 Task: Edit the theme color of the profile "Smith" to Pink.
Action: Mouse moved to (1095, 32)
Screenshot: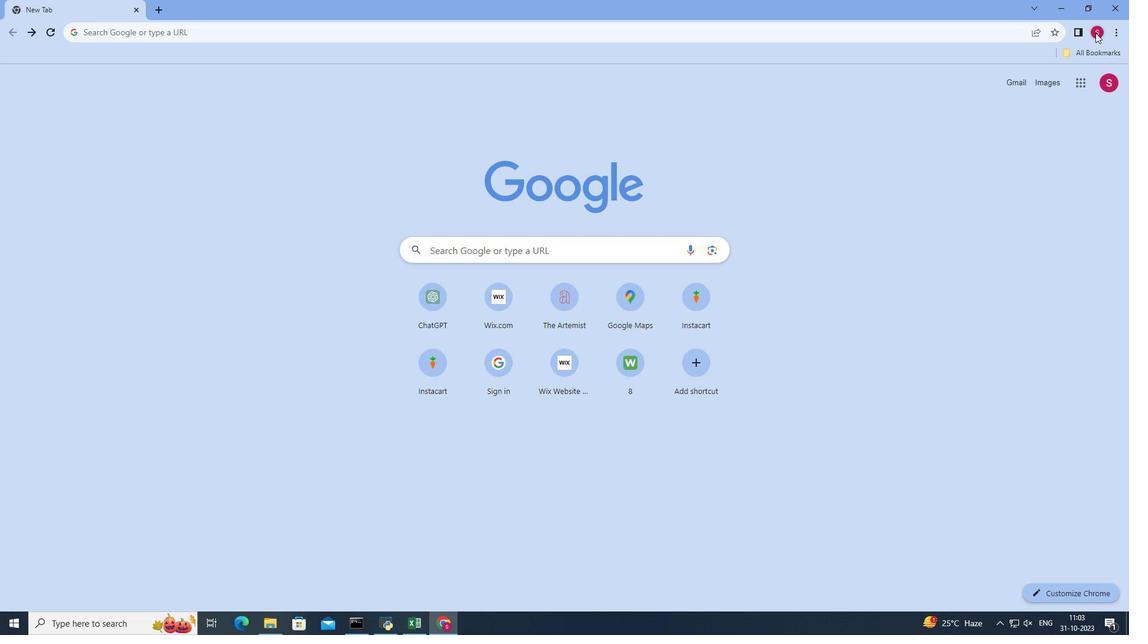 
Action: Mouse pressed left at (1095, 32)
Screenshot: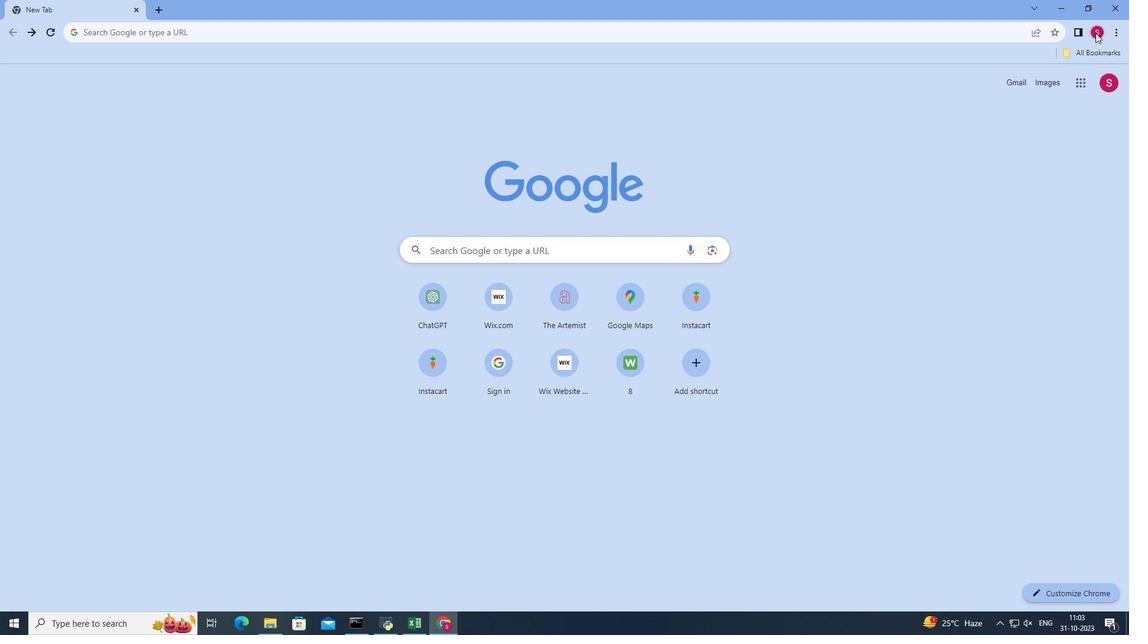 
Action: Mouse moved to (1088, 295)
Screenshot: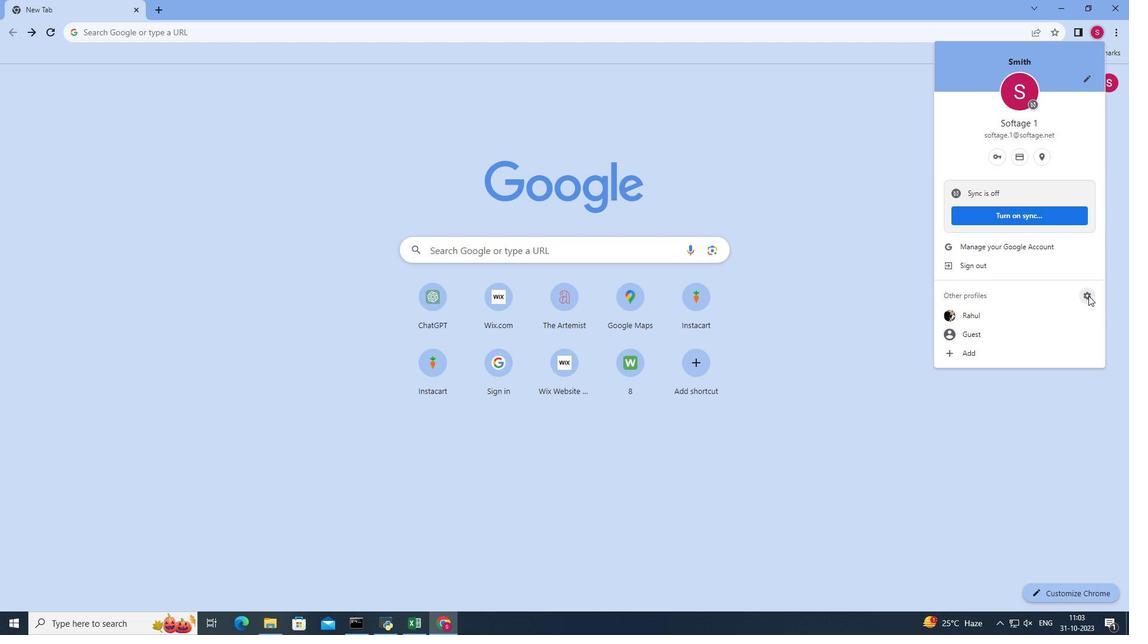 
Action: Mouse pressed left at (1088, 295)
Screenshot: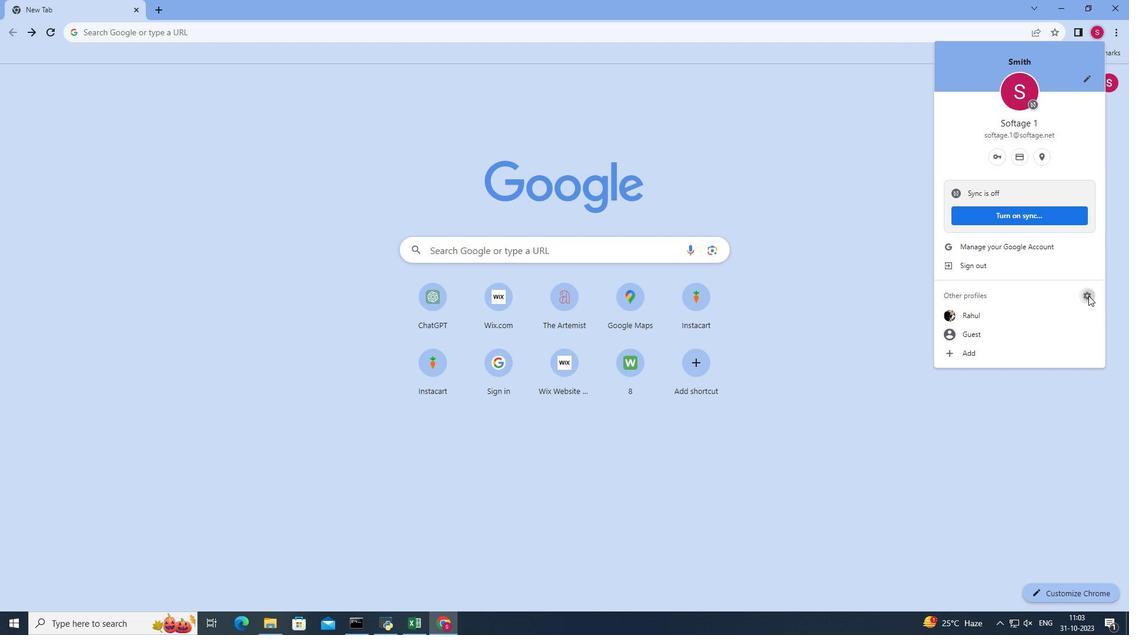 
Action: Mouse moved to (605, 316)
Screenshot: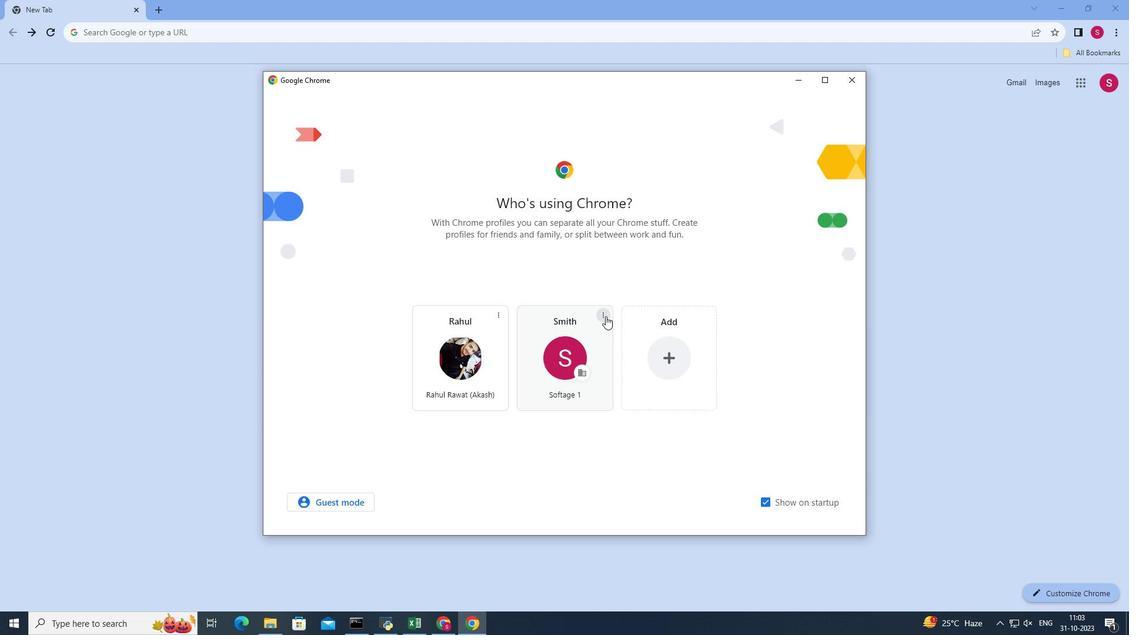 
Action: Mouse pressed left at (605, 316)
Screenshot: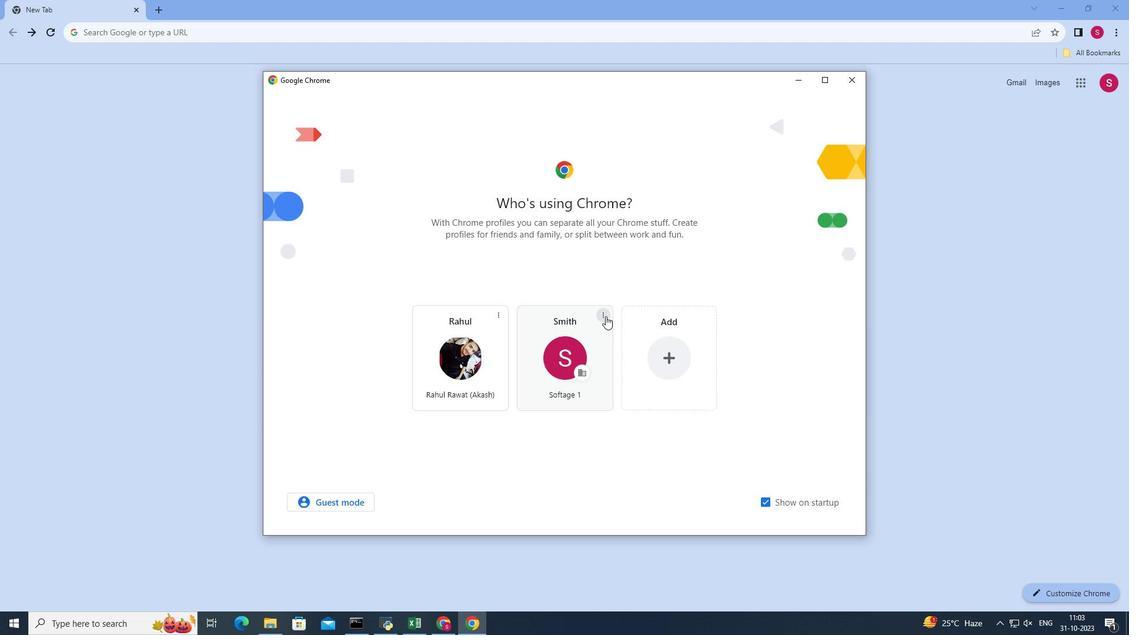 
Action: Mouse moved to (598, 319)
Screenshot: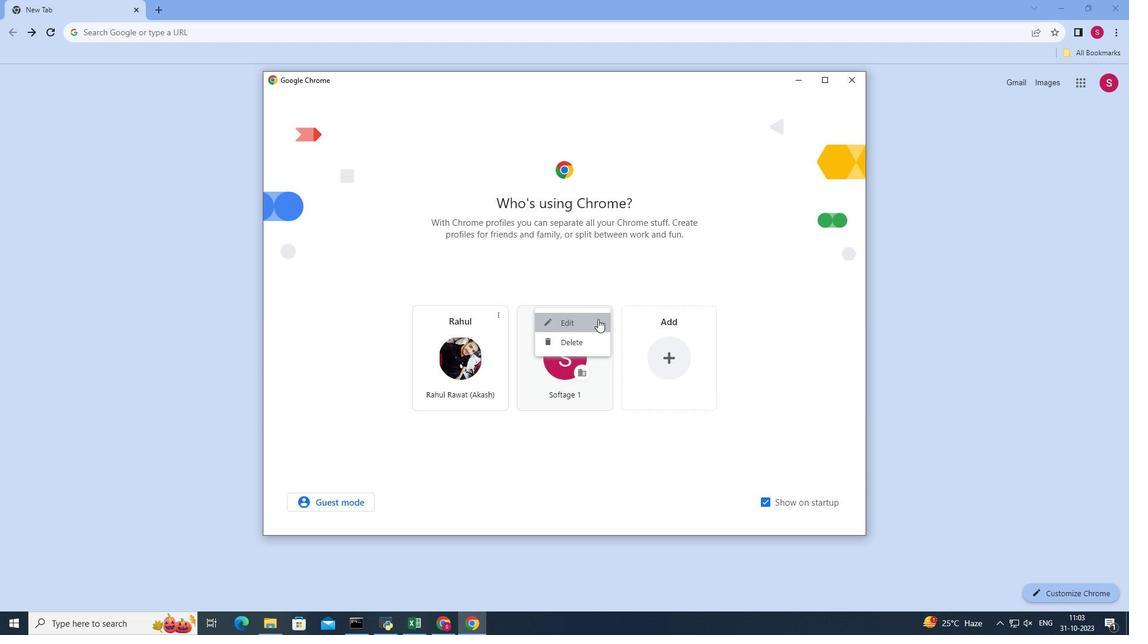 
Action: Mouse pressed left at (598, 319)
Screenshot: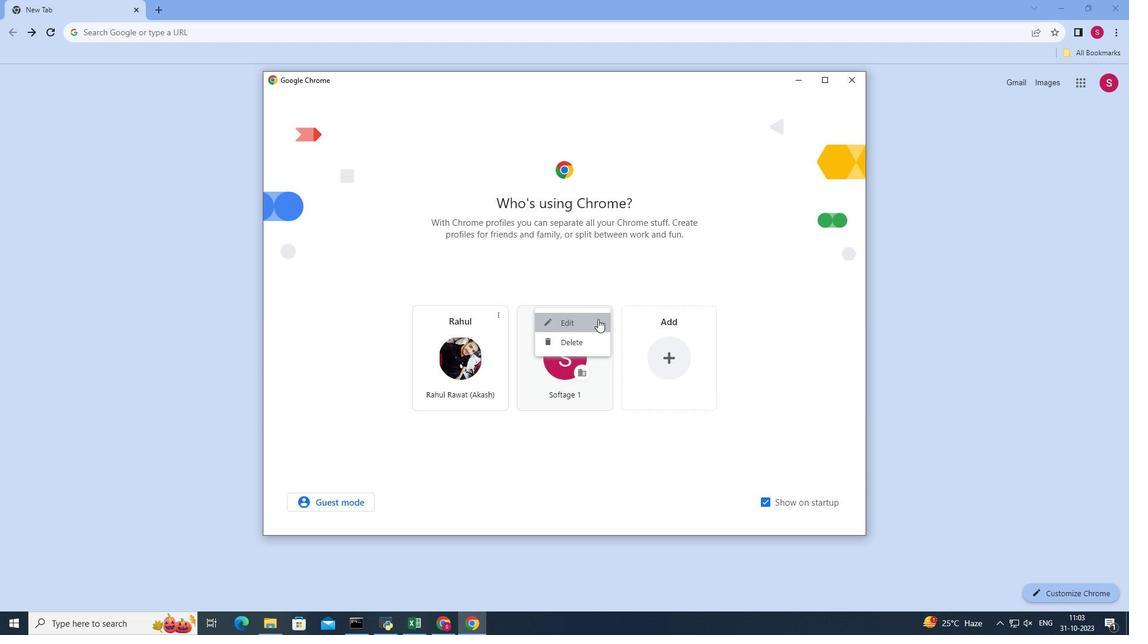 
Action: Mouse moved to (709, 349)
Screenshot: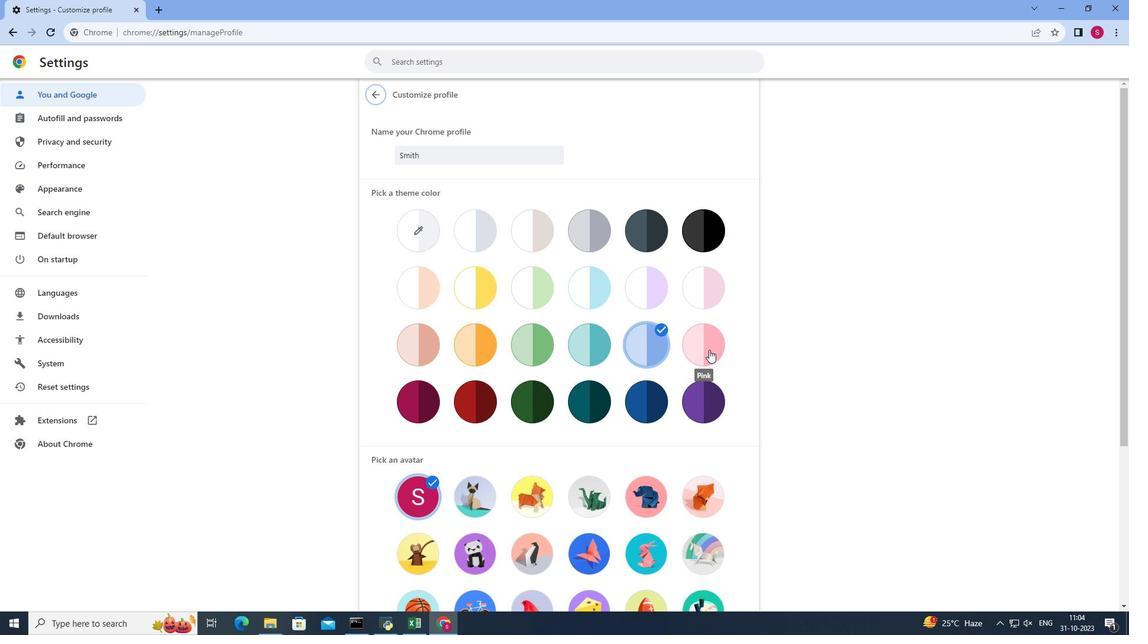 
Action: Mouse pressed left at (709, 349)
Screenshot: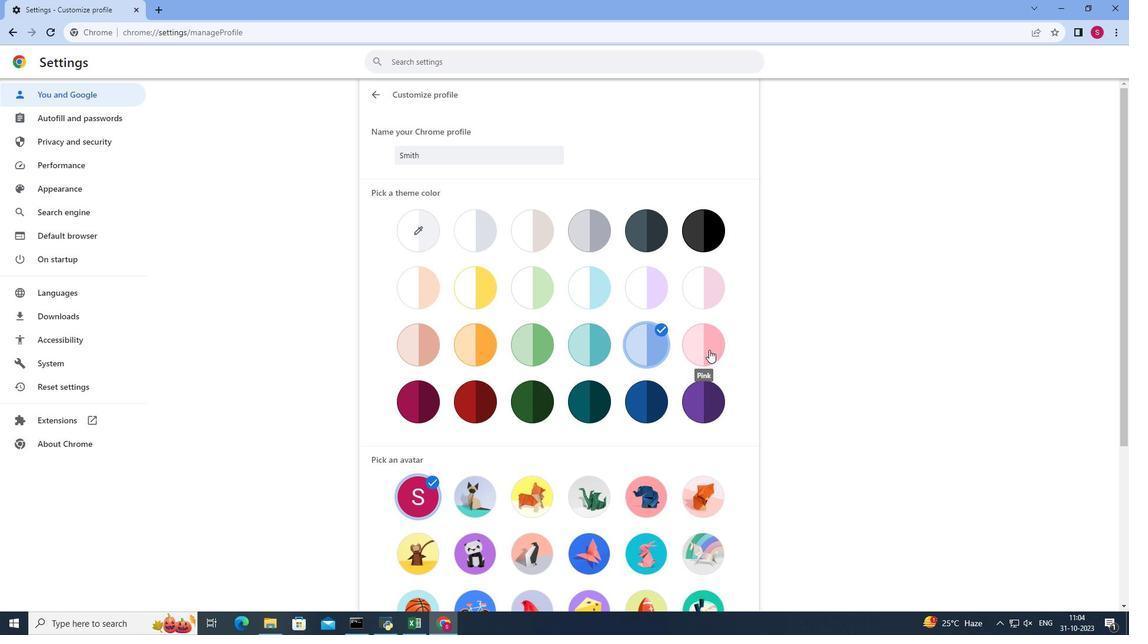 
Action: Mouse moved to (709, 348)
Screenshot: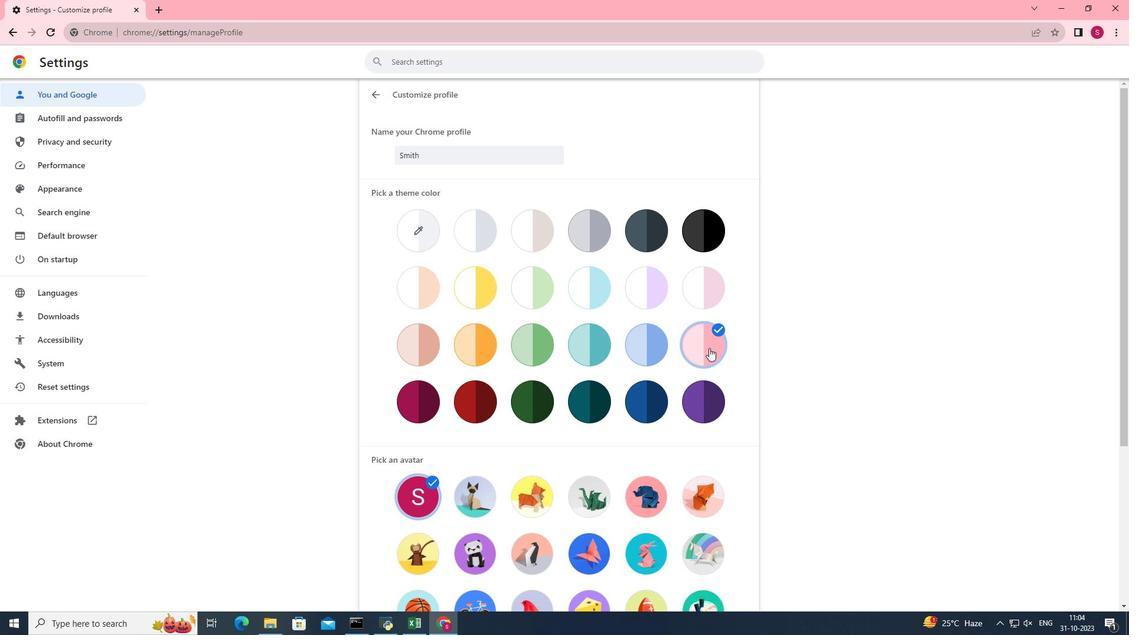 
